 Task: Add Belgioioso Shredded Four Cheese Cup to the cart.
Action: Mouse pressed left at (12, 86)
Screenshot: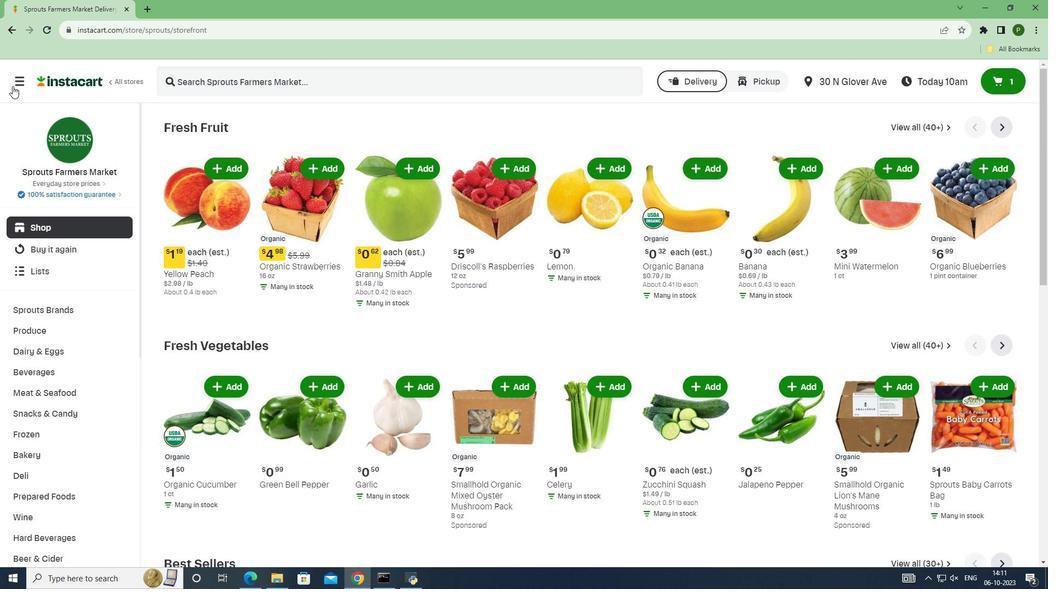 
Action: Mouse moved to (39, 288)
Screenshot: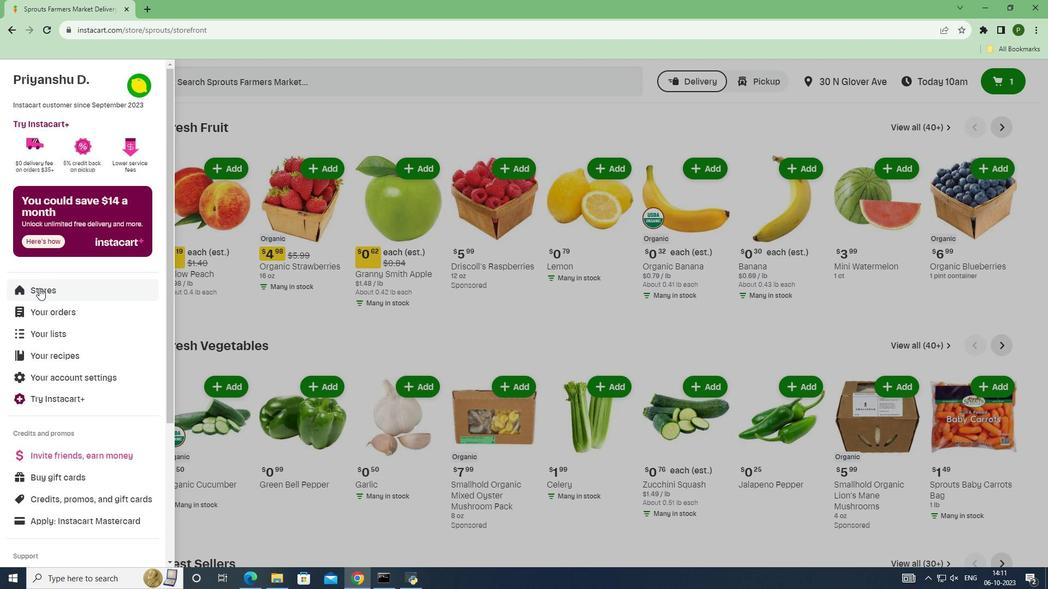 
Action: Mouse pressed left at (39, 288)
Screenshot: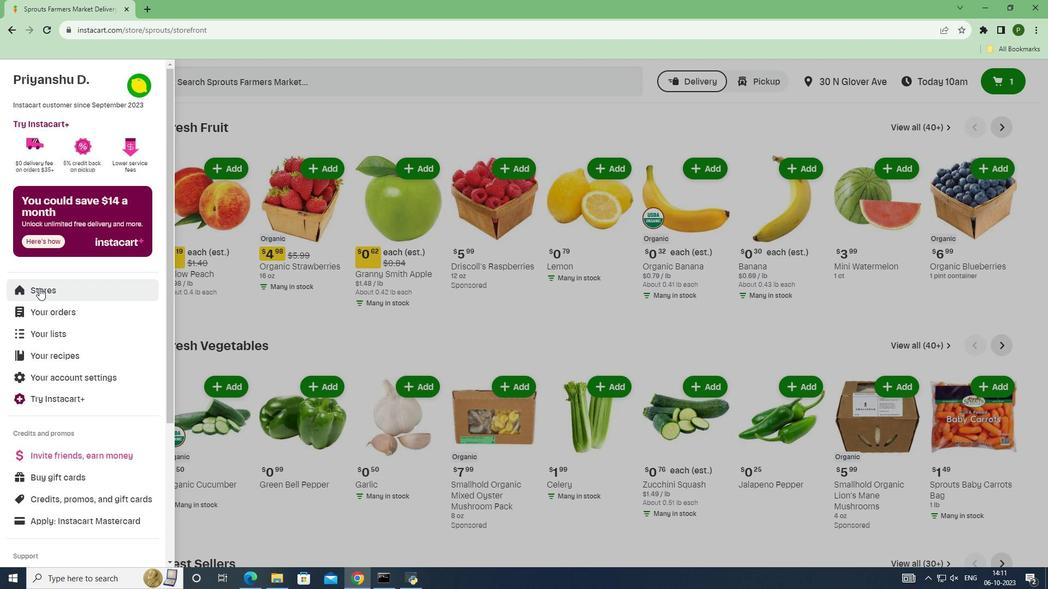
Action: Mouse moved to (257, 131)
Screenshot: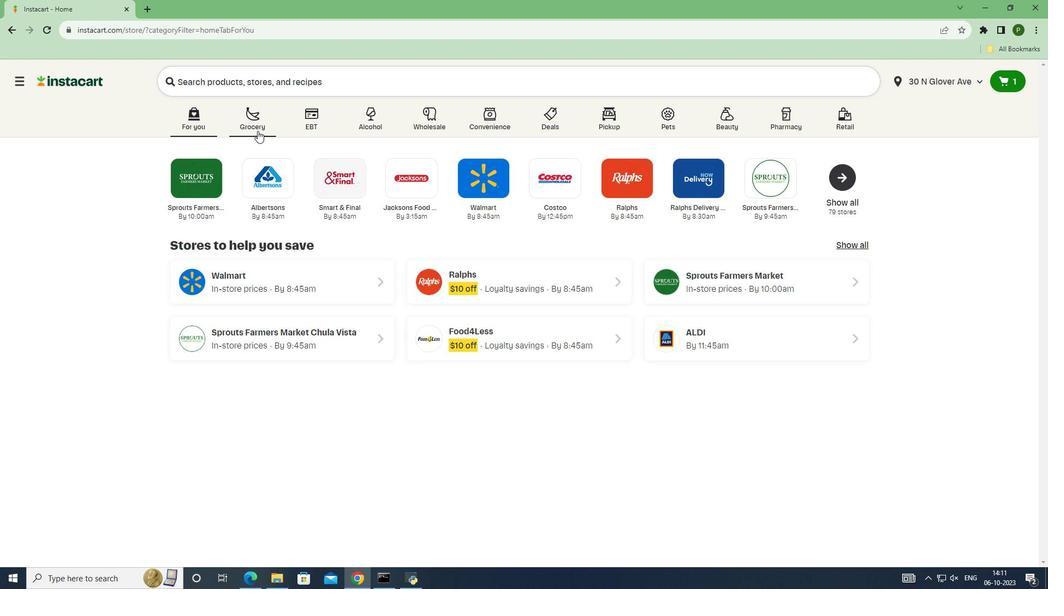 
Action: Mouse pressed left at (257, 131)
Screenshot: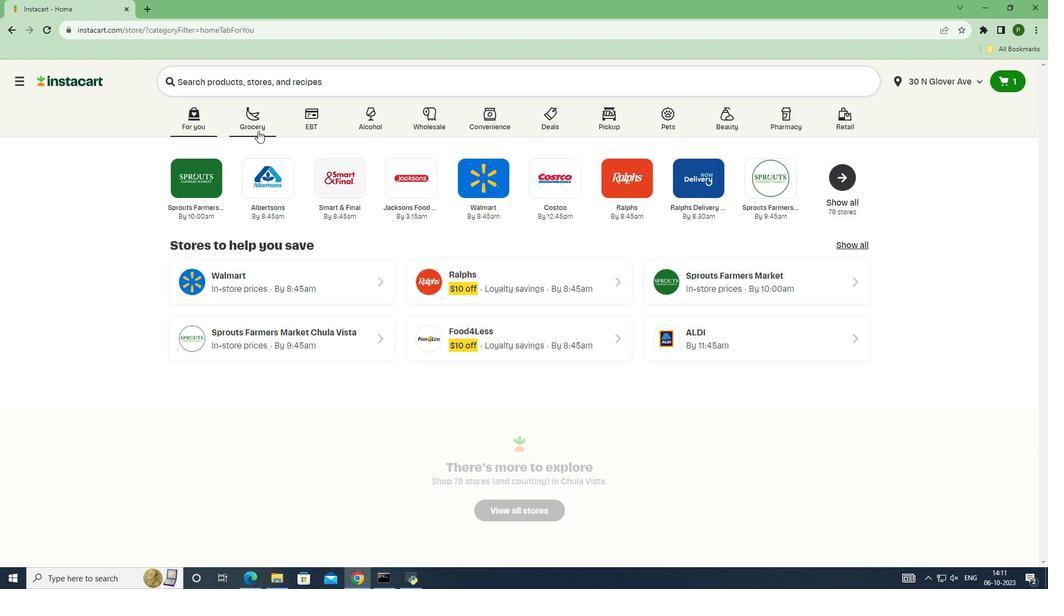 
Action: Mouse moved to (266, 167)
Screenshot: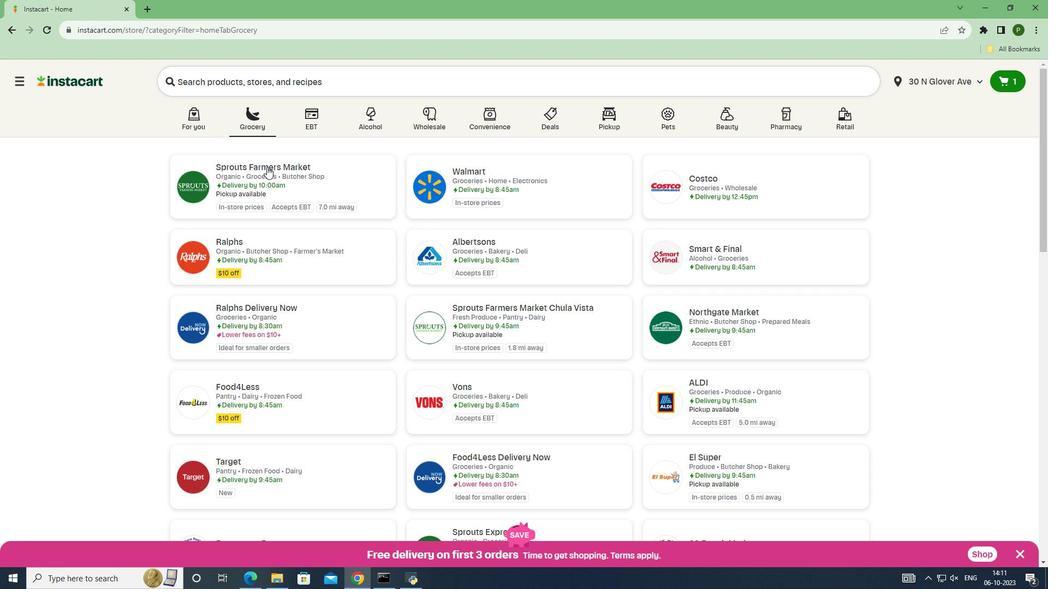 
Action: Mouse pressed left at (266, 167)
Screenshot: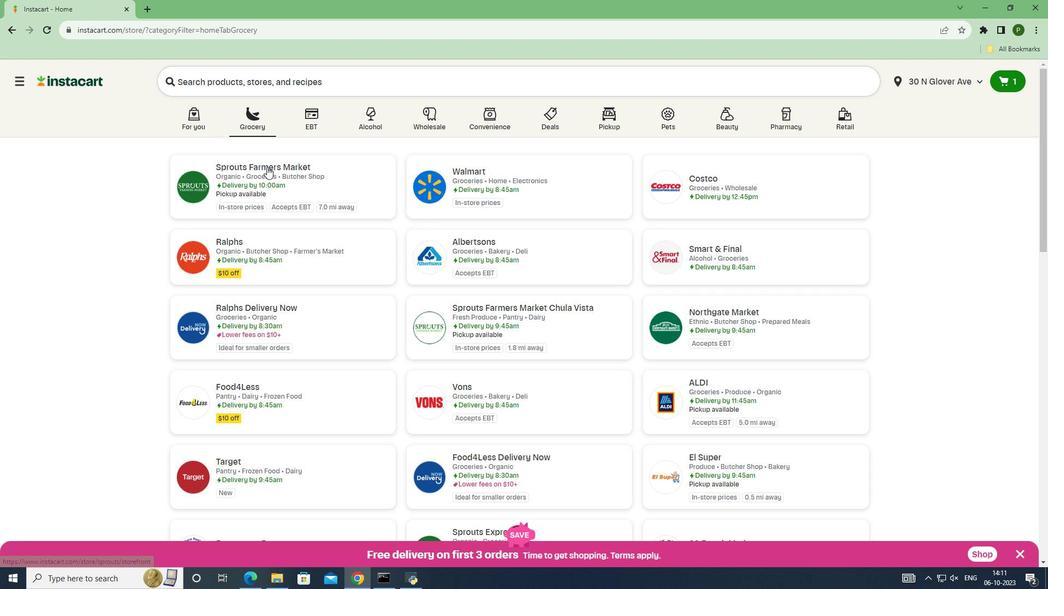 
Action: Mouse moved to (52, 351)
Screenshot: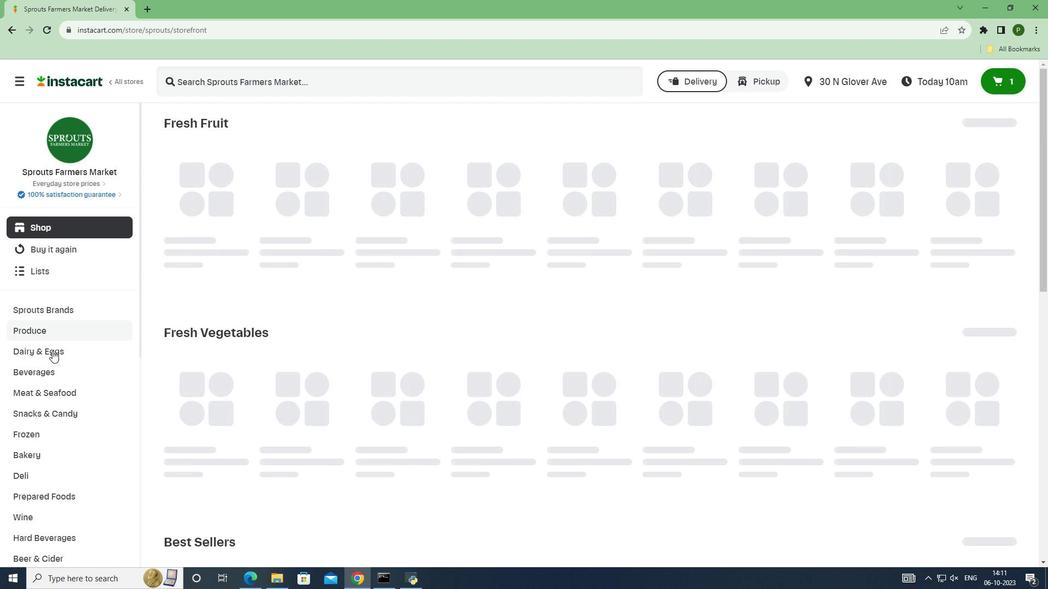 
Action: Mouse pressed left at (52, 351)
Screenshot: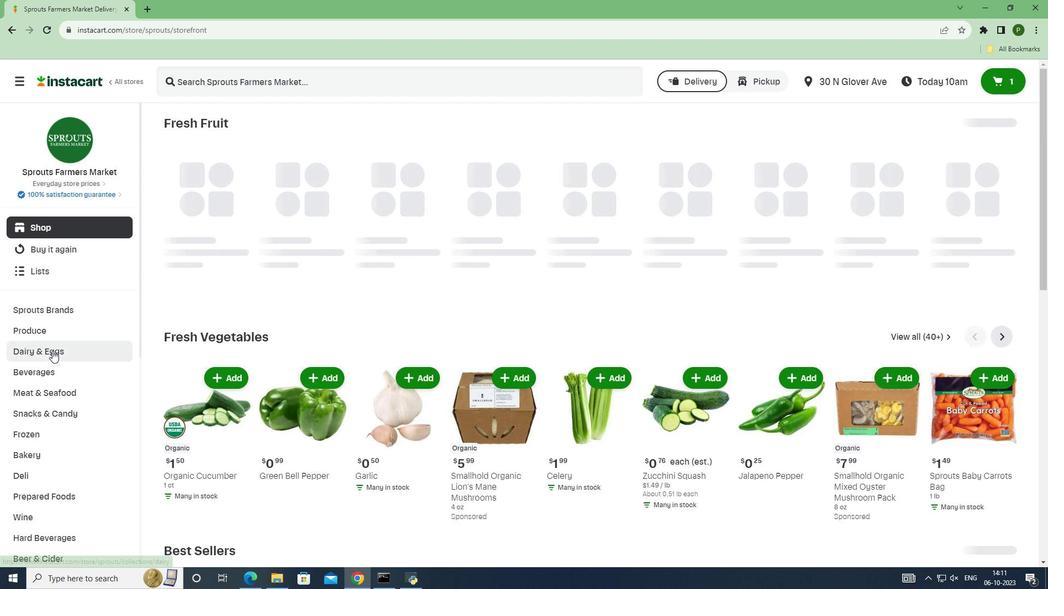 
Action: Mouse moved to (50, 391)
Screenshot: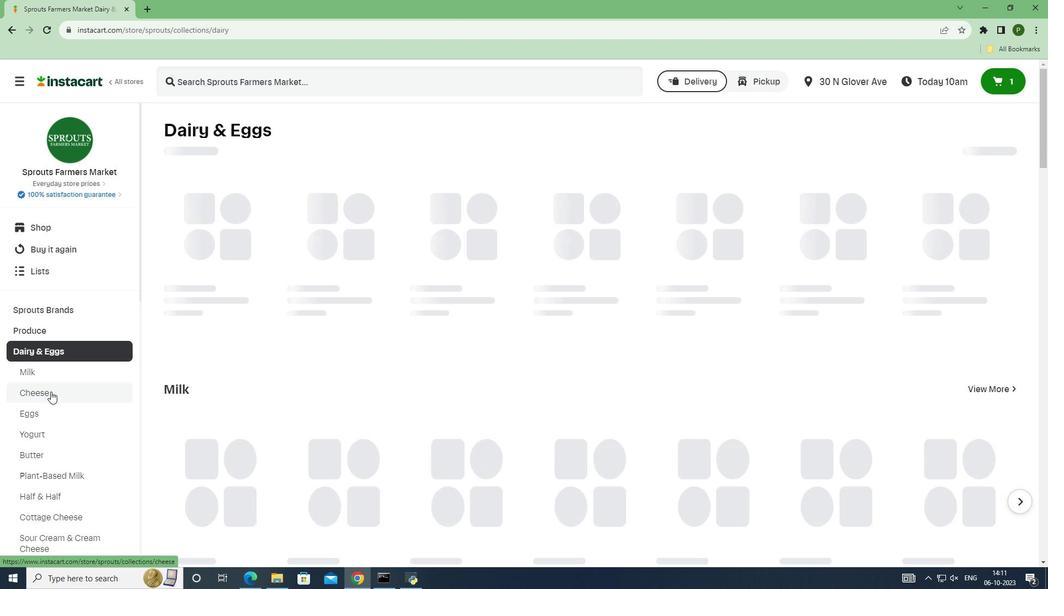 
Action: Mouse pressed left at (50, 391)
Screenshot: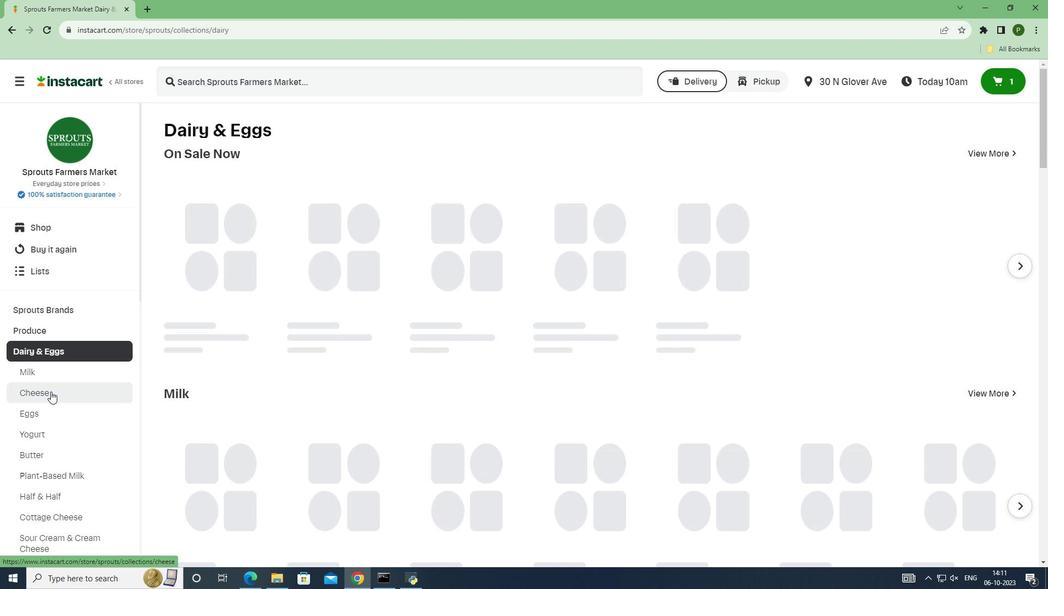 
Action: Mouse moved to (239, 84)
Screenshot: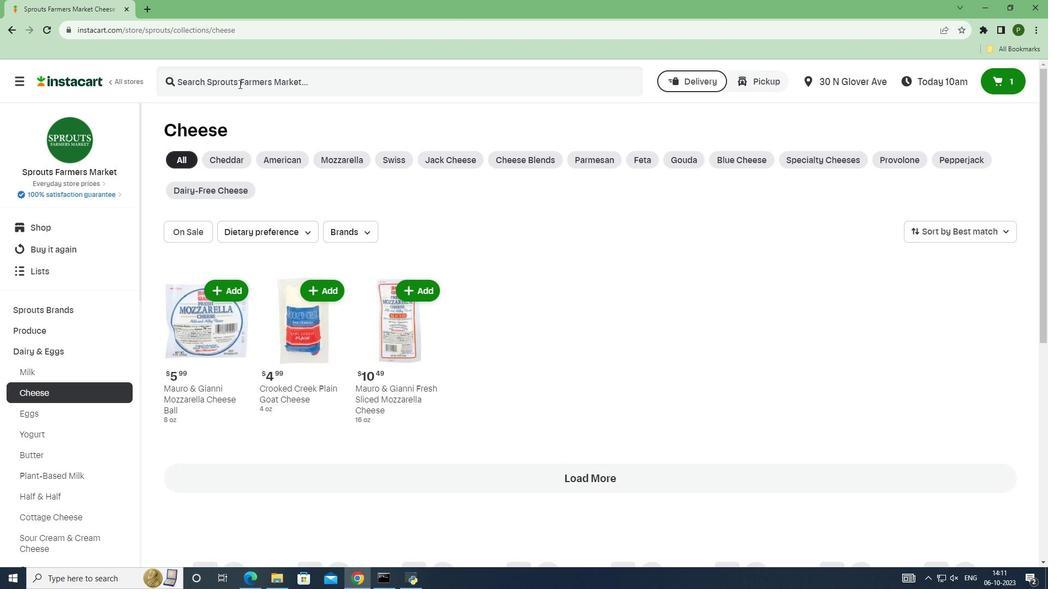 
Action: Mouse pressed left at (239, 84)
Screenshot: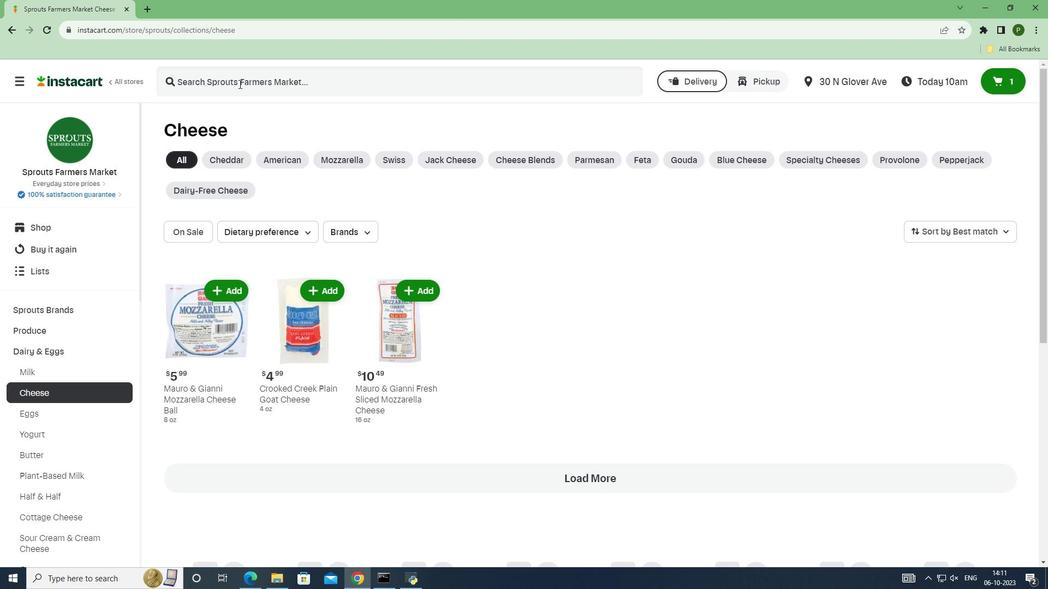 
Action: Key pressed <Key.caps_lock>B<Key.caps_lock>elgioioso<Key.space><Key.caps_lock>S<Key.caps_lock>hredded<Key.space><Key.caps_lock>F<Key.caps_lock>our<Key.space><Key.caps_lock>C<Key.caps_lock>heese<Key.space><Key.caps_lock>C<Key.caps_lock>up<Key.space><Key.enter>
Screenshot: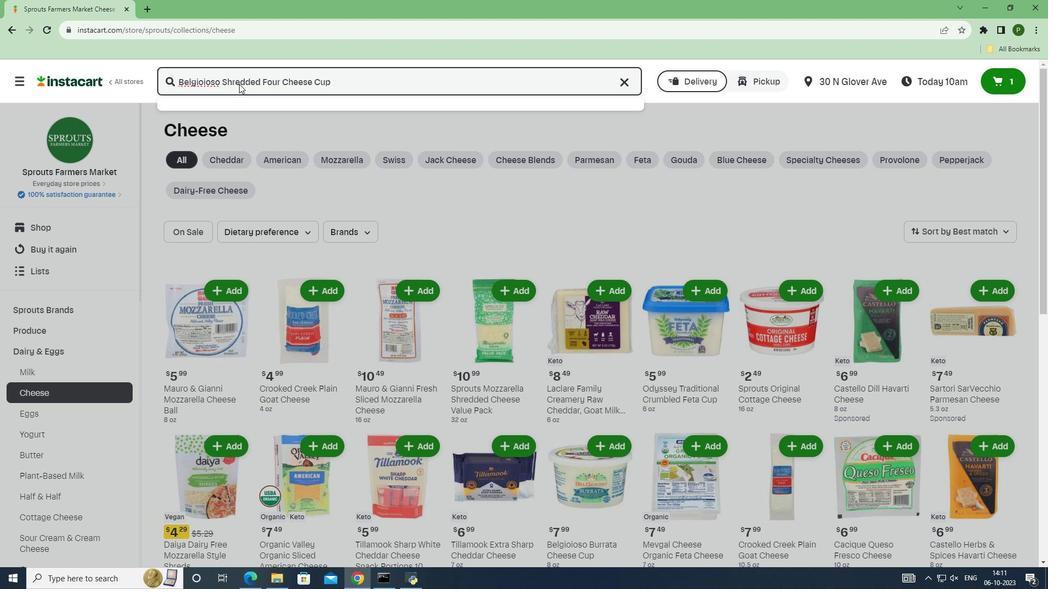 
Action: Mouse moved to (307, 202)
Screenshot: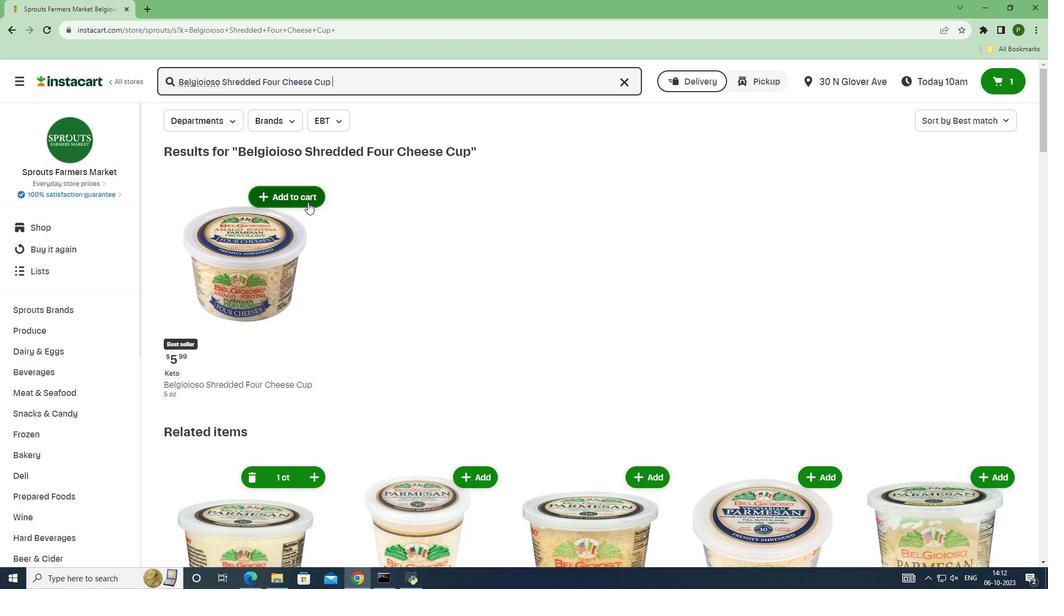 
Action: Mouse pressed left at (307, 202)
Screenshot: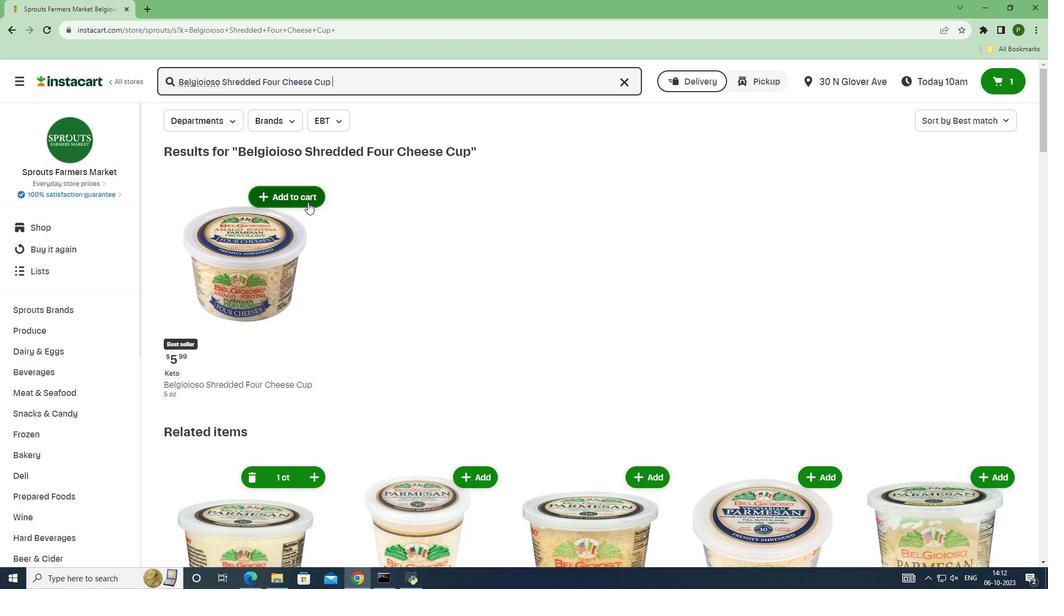 
Action: Mouse moved to (348, 233)
Screenshot: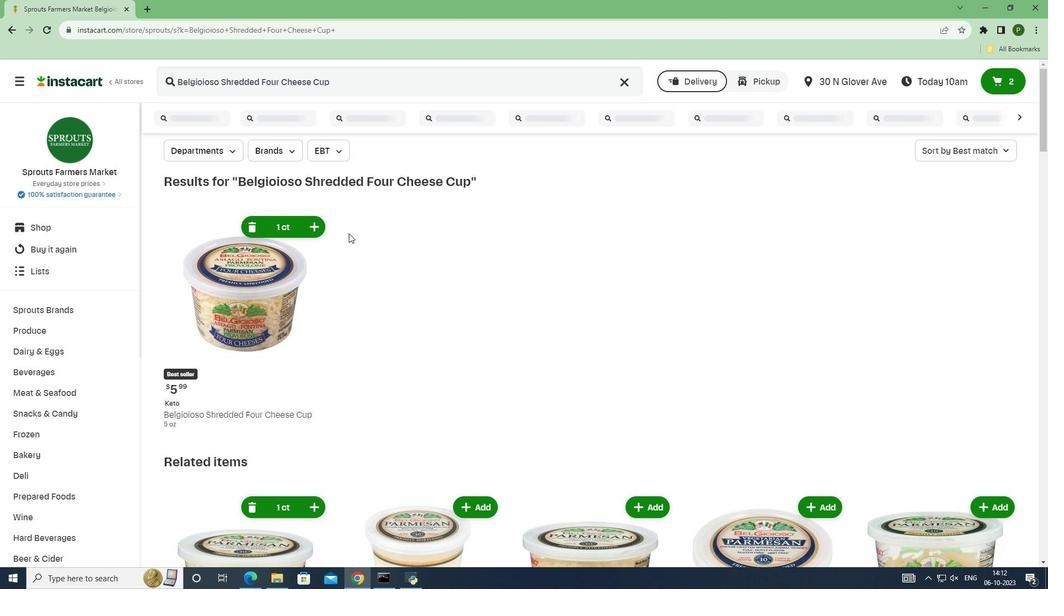 
